 Task: Enable the option Use visited websites data.
Action: Mouse moved to (744, 125)
Screenshot: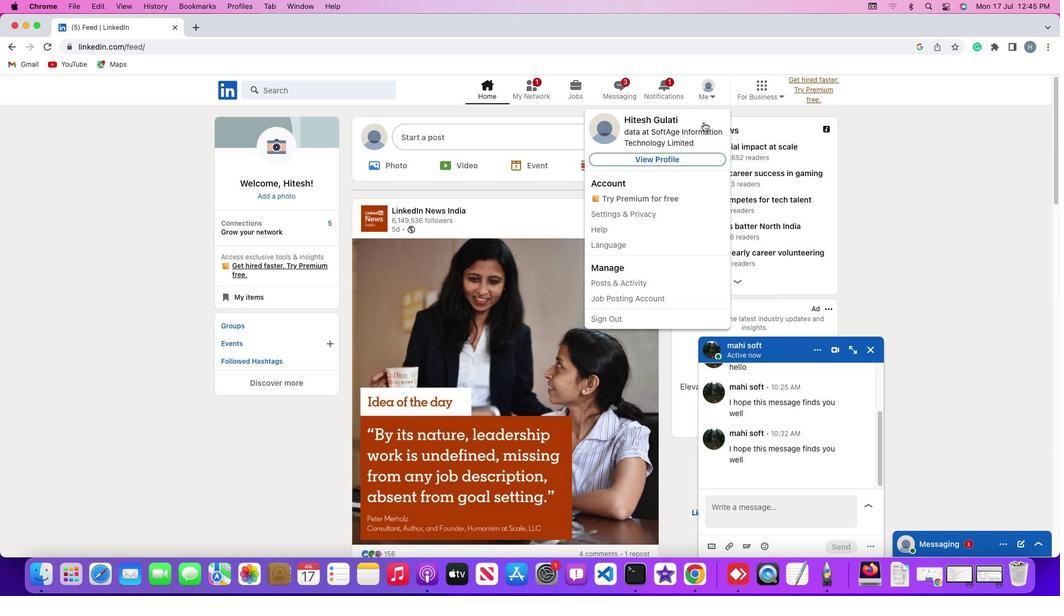 
Action: Mouse pressed left at (744, 125)
Screenshot: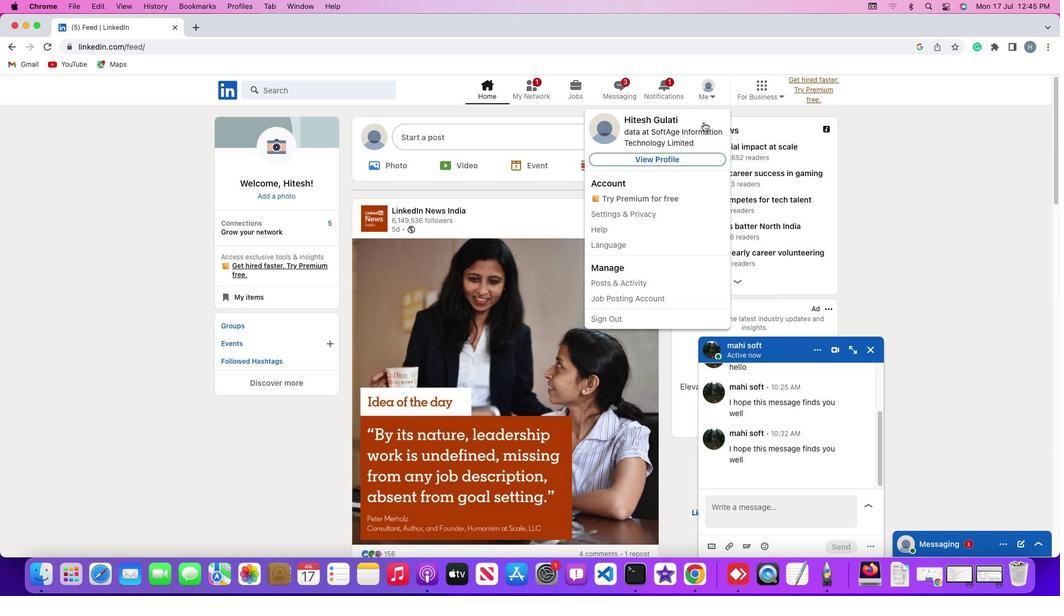 
Action: Mouse moved to (744, 127)
Screenshot: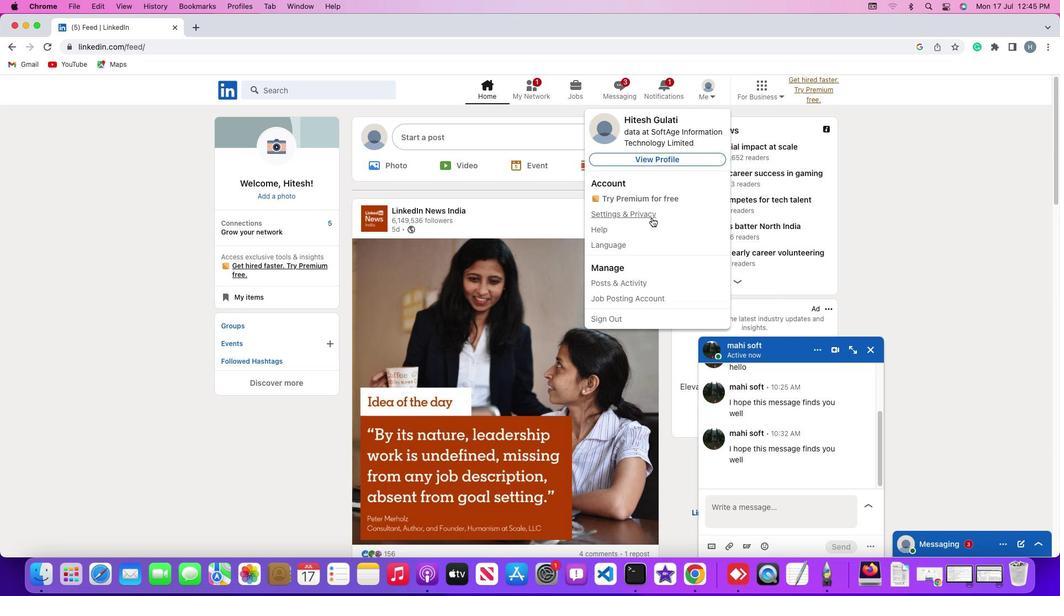 
Action: Mouse pressed left at (744, 127)
Screenshot: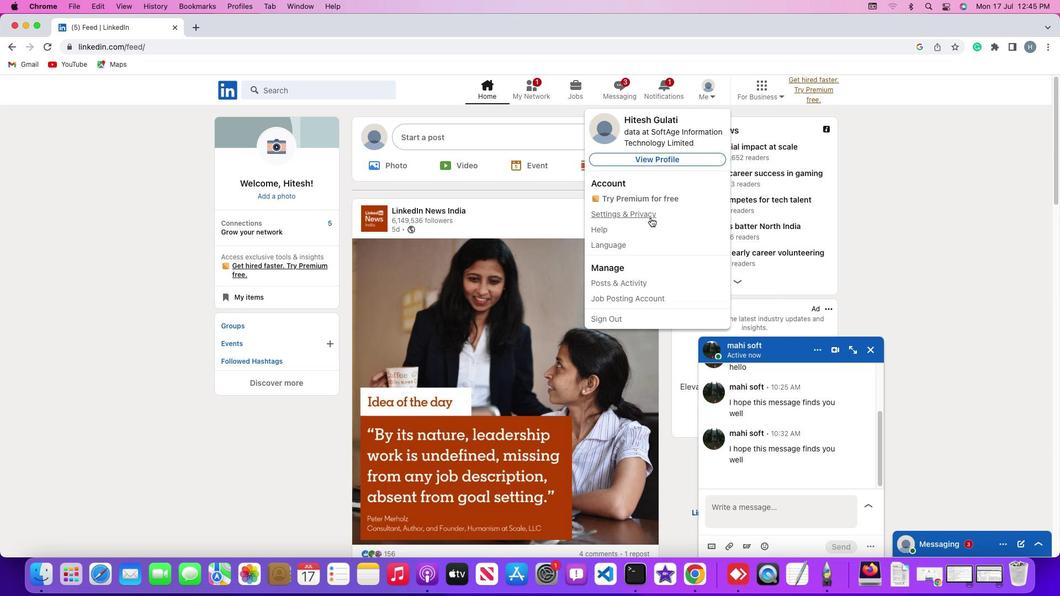 
Action: Mouse moved to (682, 249)
Screenshot: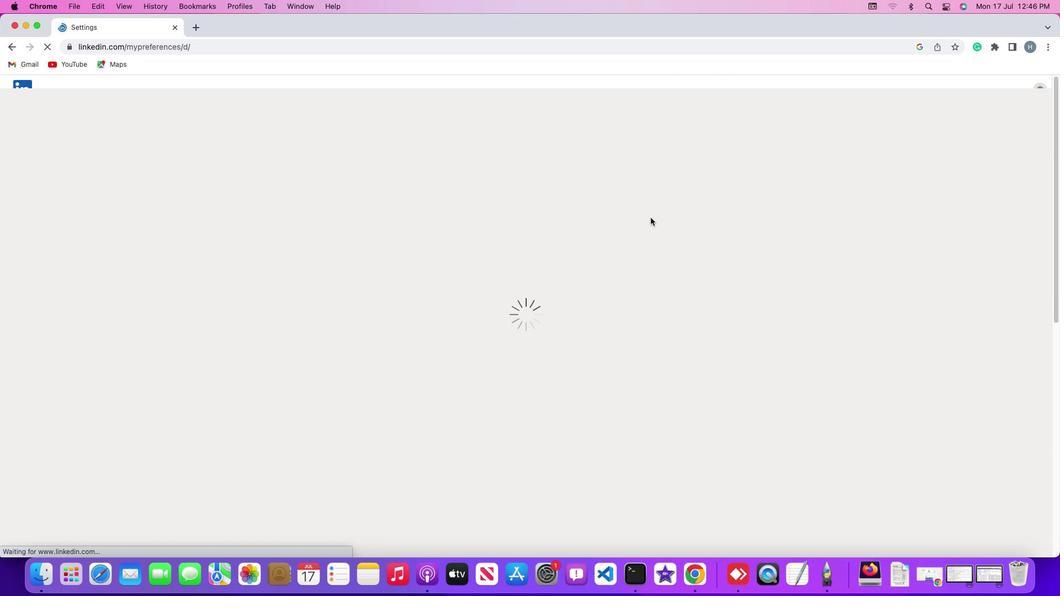 
Action: Mouse pressed left at (682, 249)
Screenshot: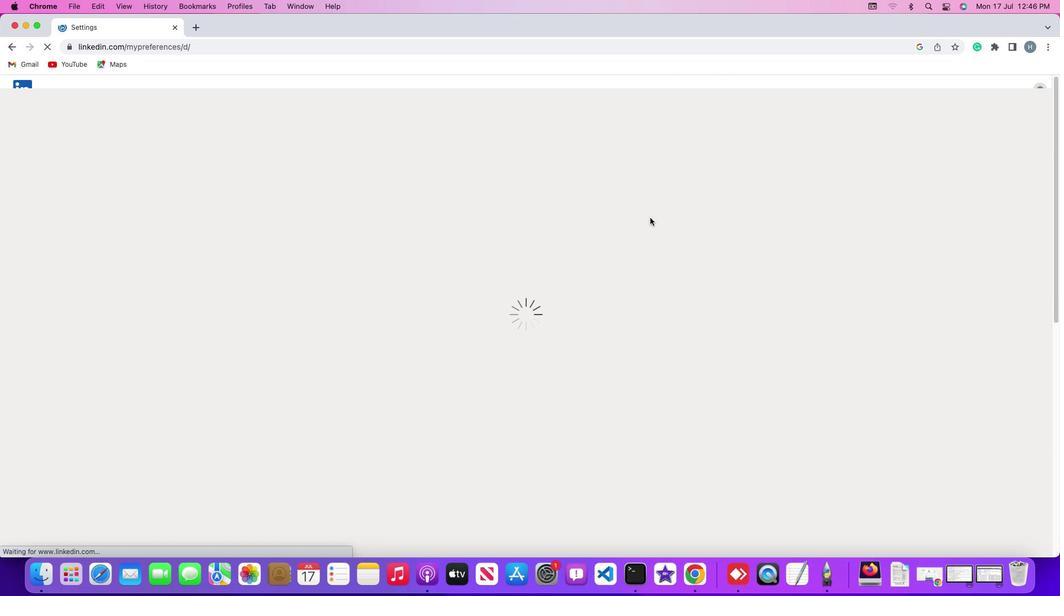 
Action: Mouse moved to (109, 365)
Screenshot: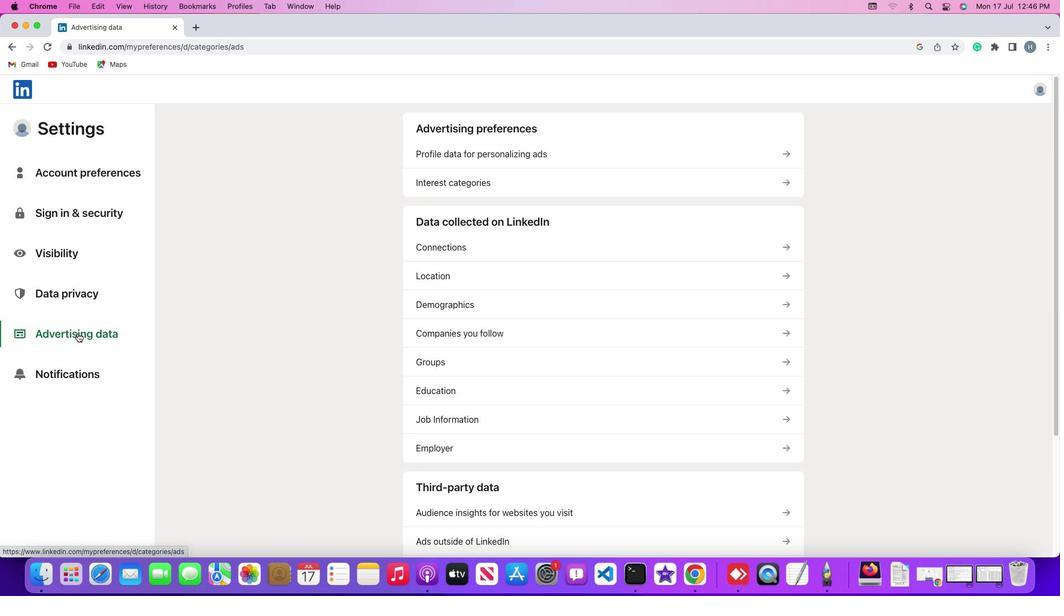 
Action: Mouse pressed left at (109, 365)
Screenshot: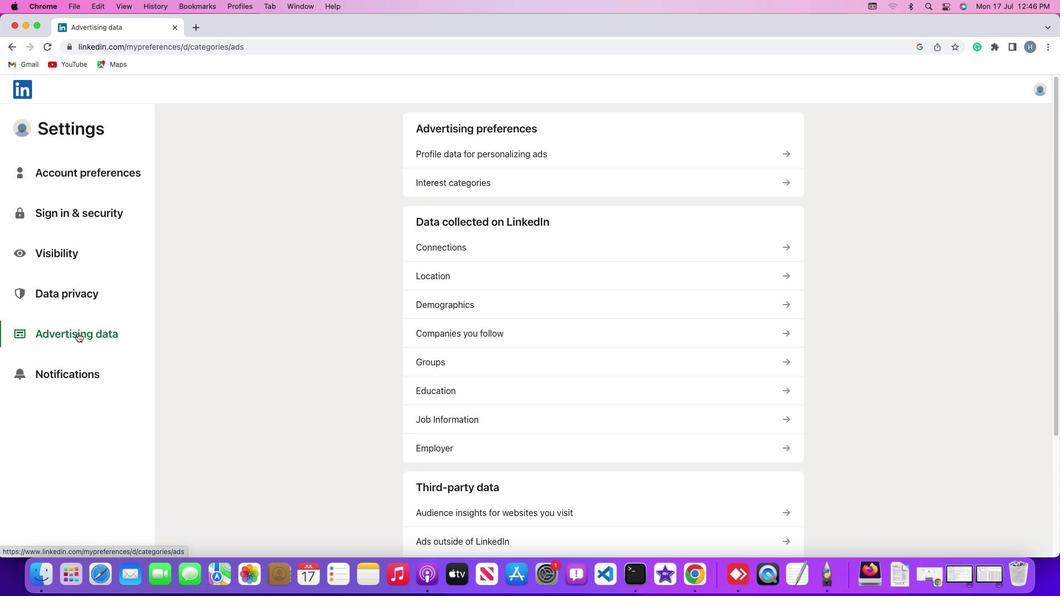 
Action: Mouse pressed left at (109, 365)
Screenshot: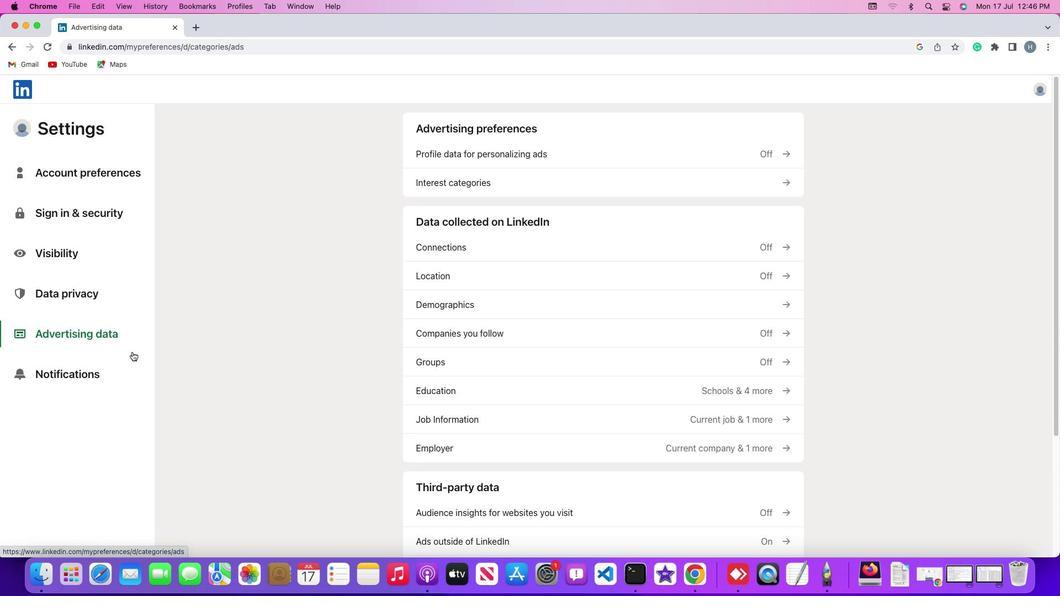 
Action: Mouse moved to (609, 484)
Screenshot: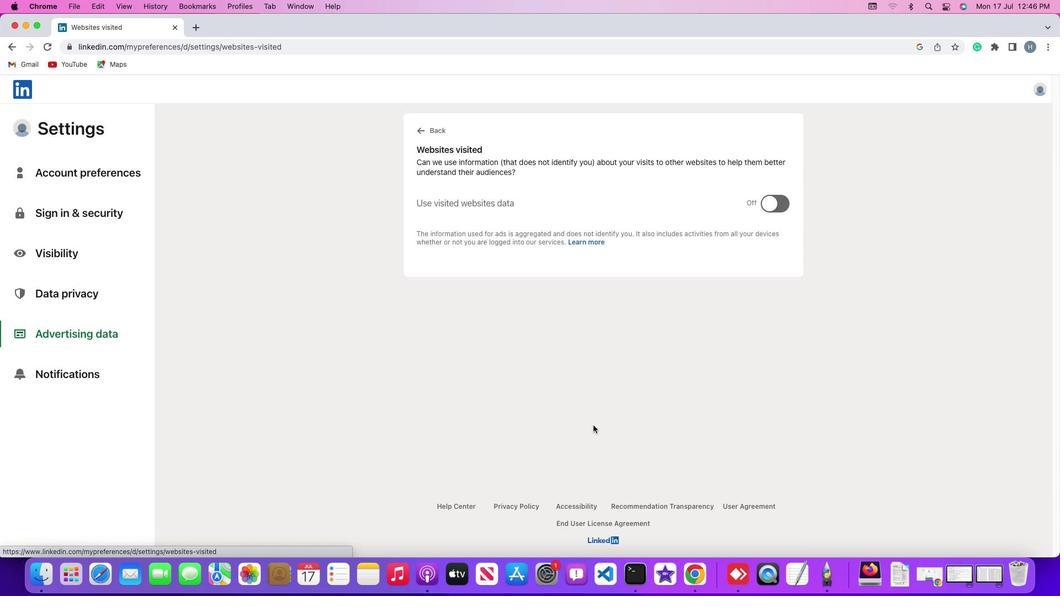 
Action: Mouse scrolled (609, 484) with delta (32, 31)
Screenshot: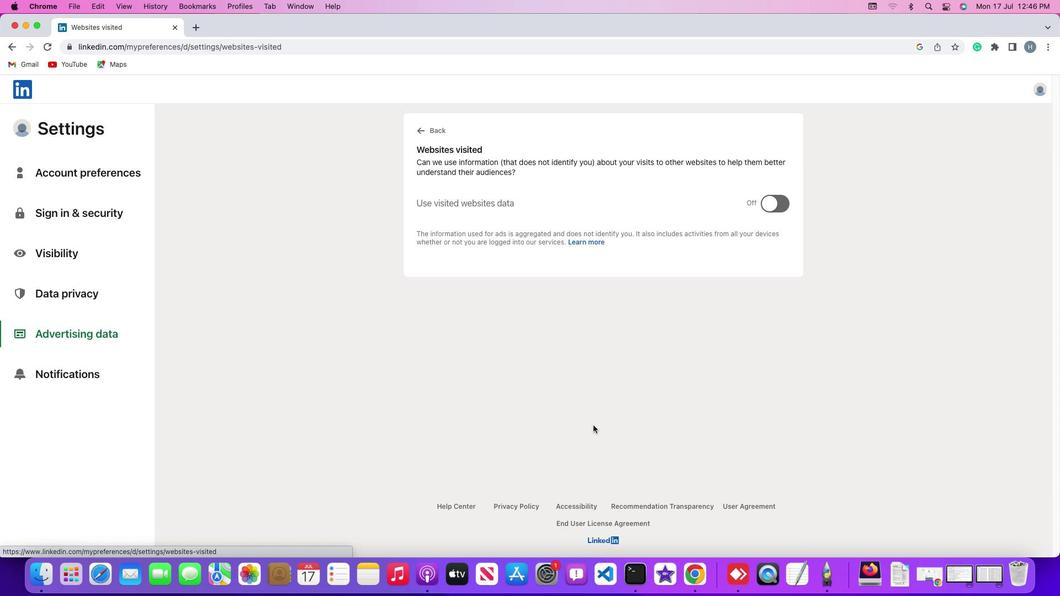 
Action: Mouse scrolled (609, 484) with delta (32, 31)
Screenshot: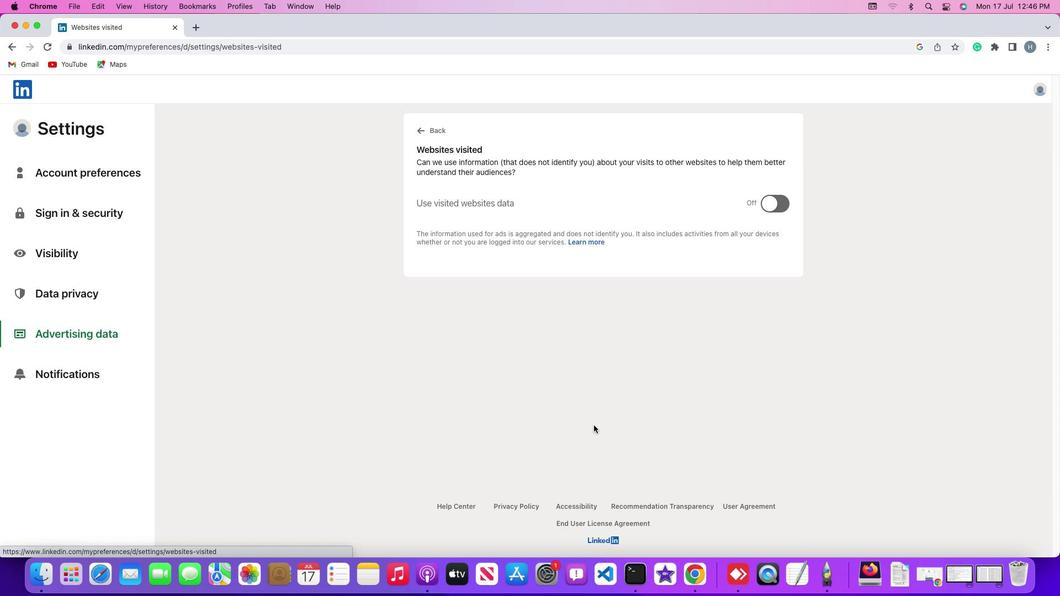 
Action: Mouse scrolled (609, 484) with delta (32, 30)
Screenshot: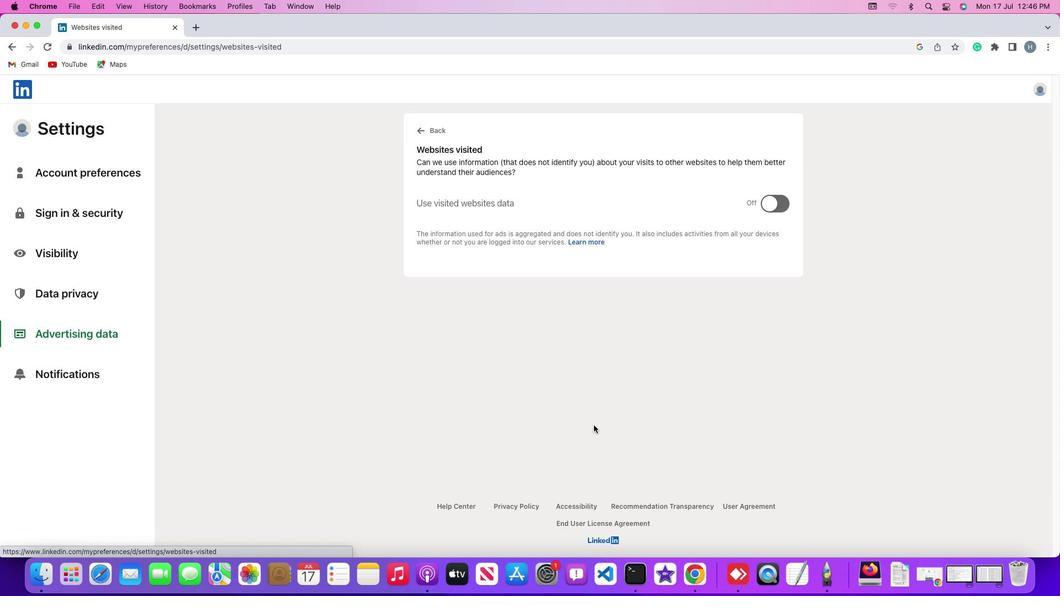 
Action: Mouse moved to (623, 457)
Screenshot: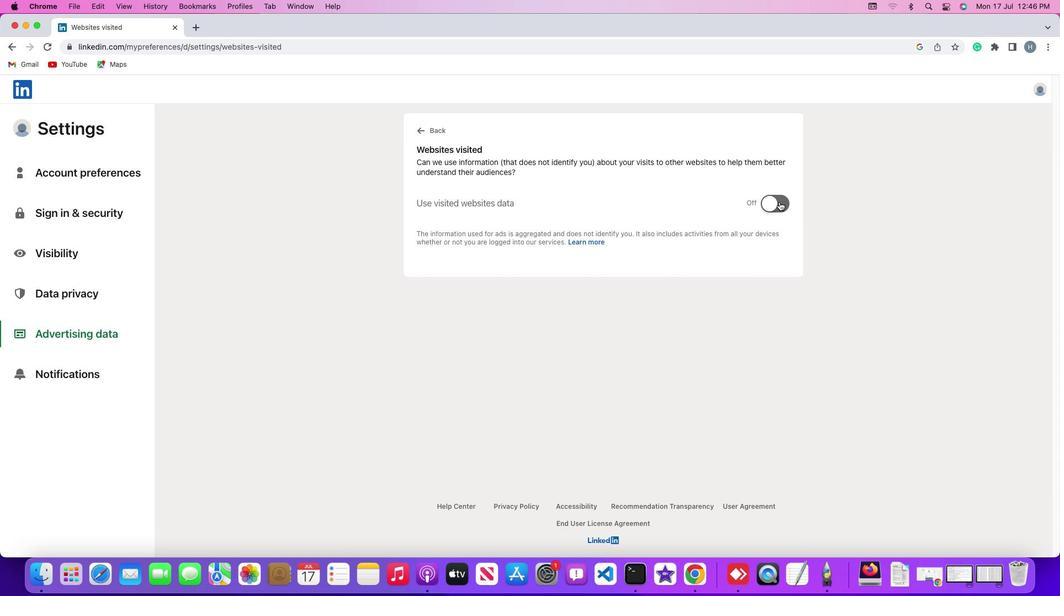 
Action: Mouse pressed left at (623, 457)
Screenshot: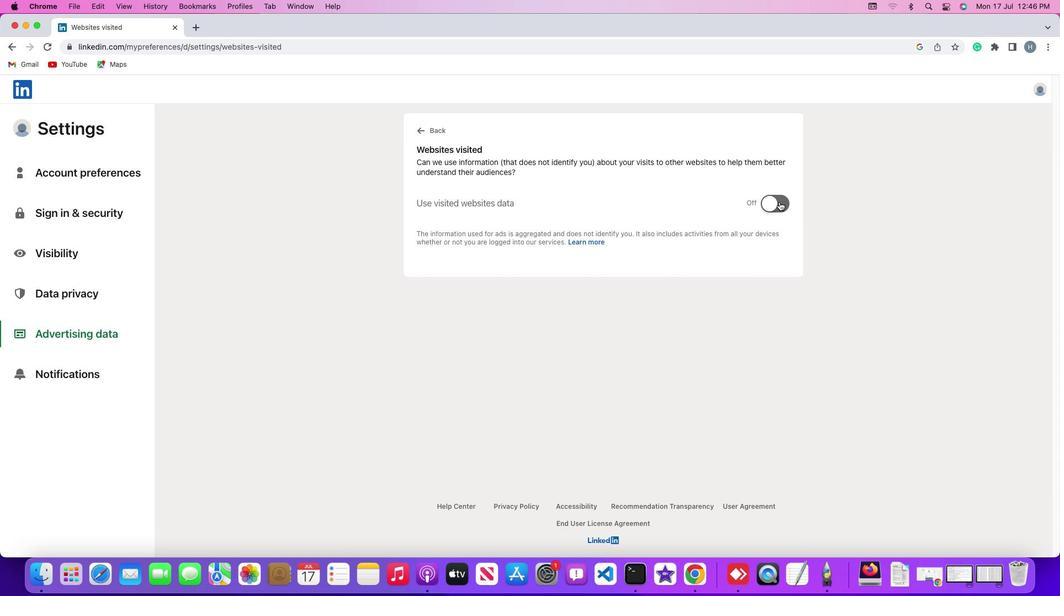 
Action: Mouse moved to (811, 234)
Screenshot: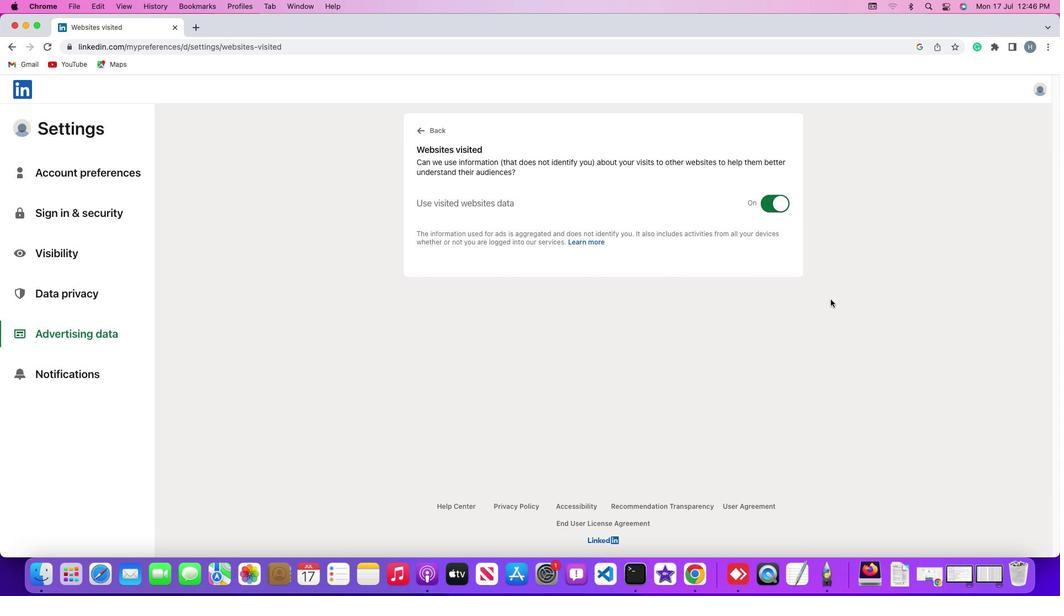 
Action: Mouse pressed left at (811, 234)
Screenshot: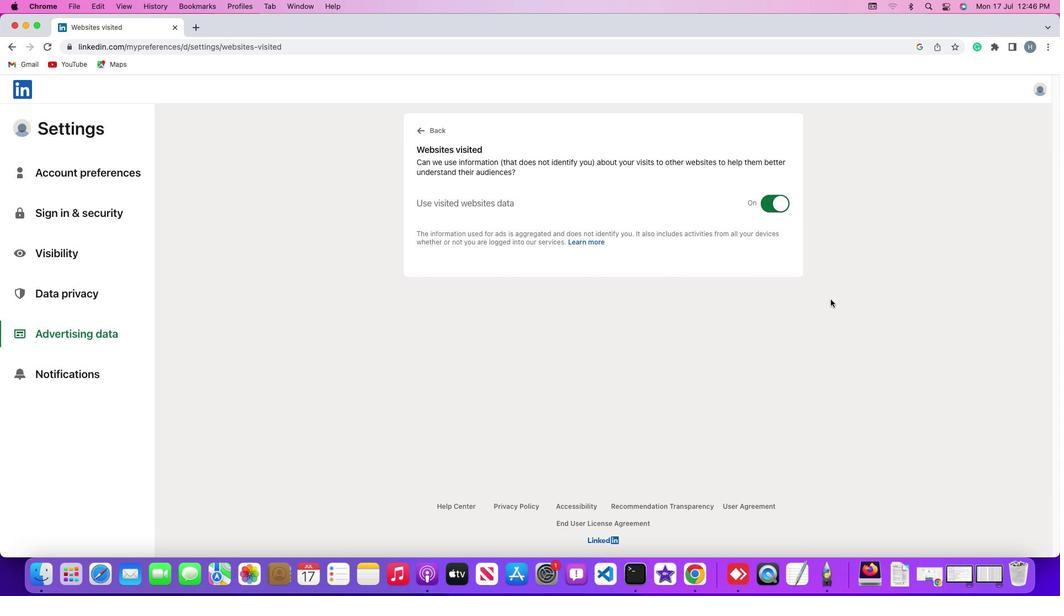 
Action: Mouse moved to (862, 331)
Screenshot: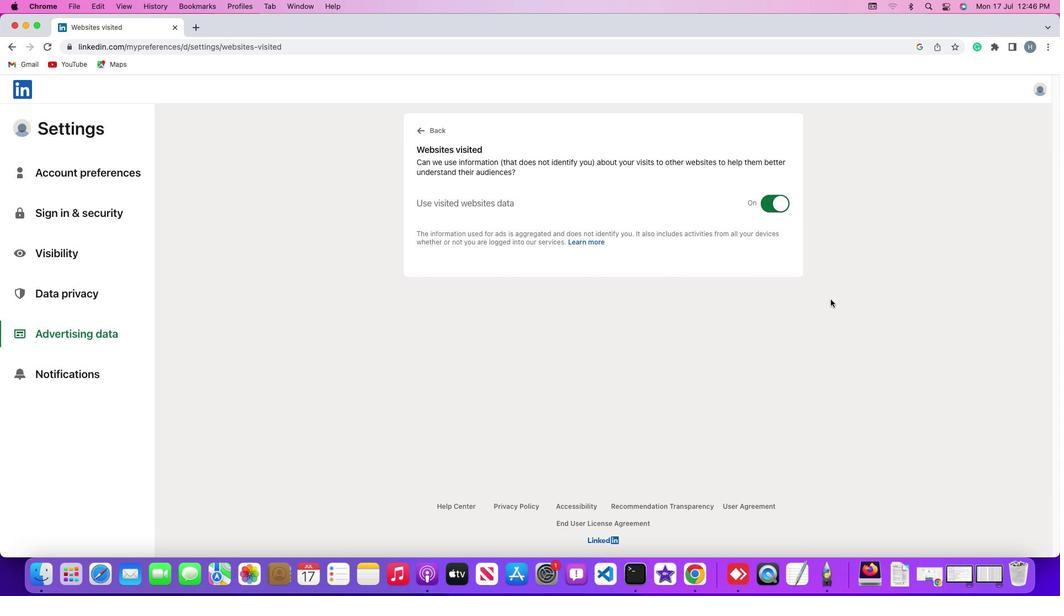 
